 Task: Add Booch Craft Wild Berry to the cart.
Action: Mouse moved to (740, 254)
Screenshot: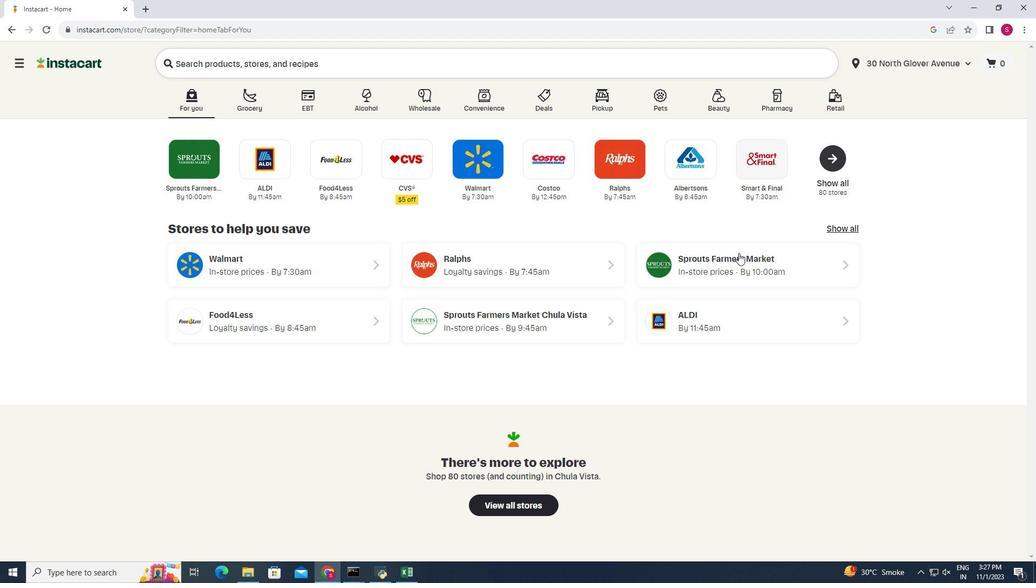 
Action: Mouse pressed left at (740, 254)
Screenshot: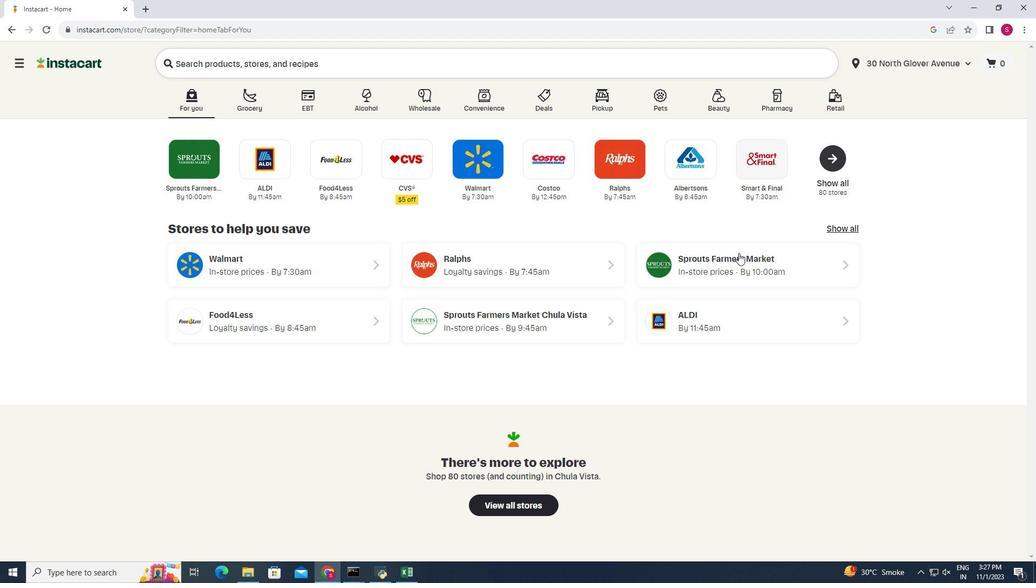 
Action: Mouse moved to (71, 537)
Screenshot: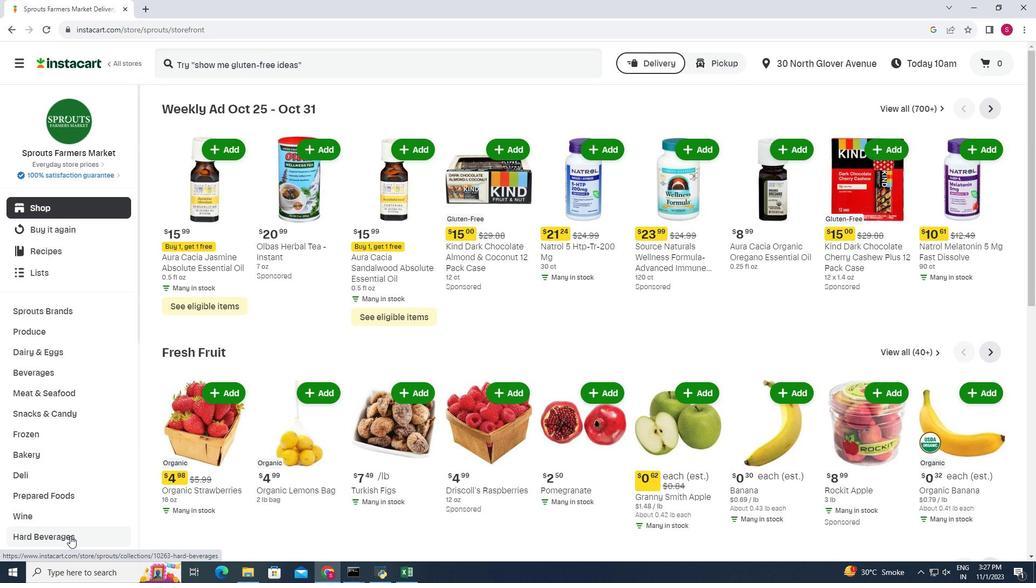 
Action: Mouse pressed left at (71, 537)
Screenshot: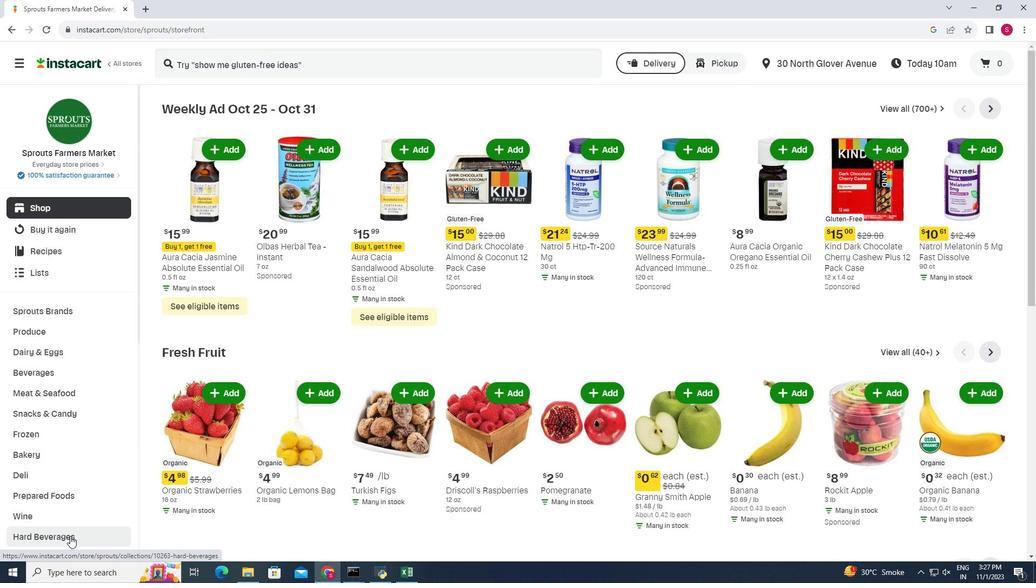 
Action: Mouse moved to (360, 133)
Screenshot: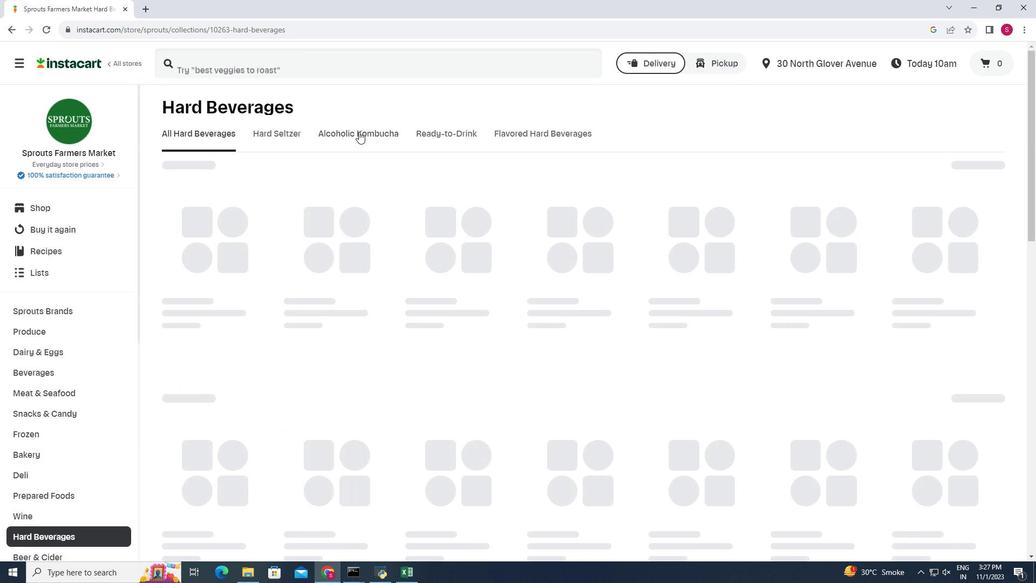 
Action: Mouse pressed left at (360, 133)
Screenshot: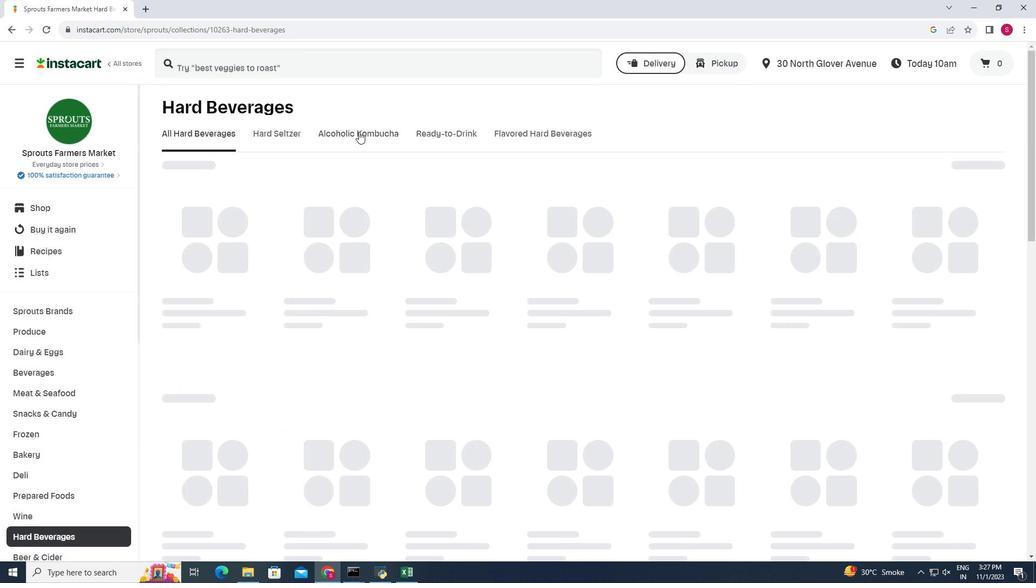 
Action: Mouse moved to (568, 174)
Screenshot: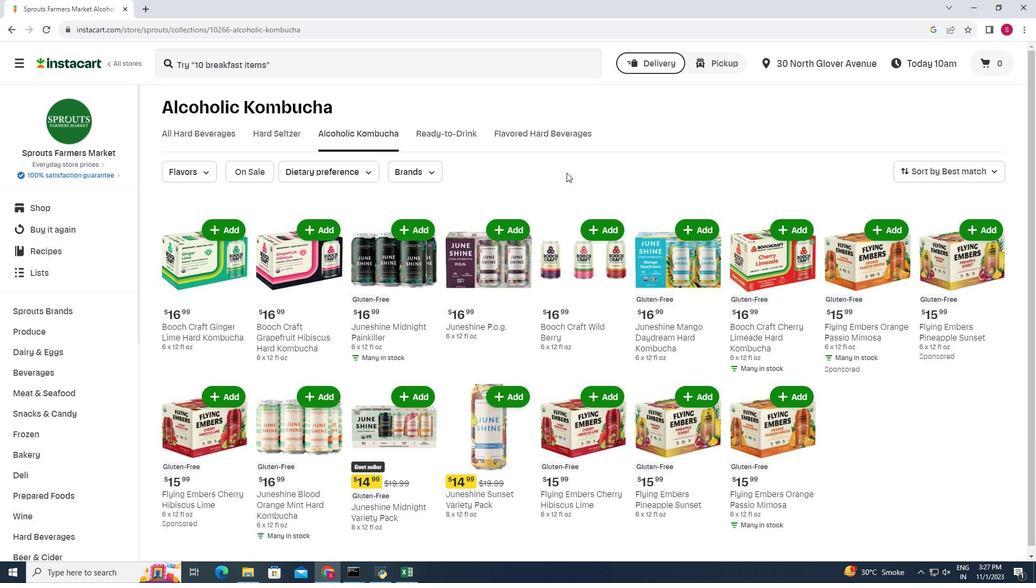 
Action: Mouse scrolled (568, 173) with delta (0, 0)
Screenshot: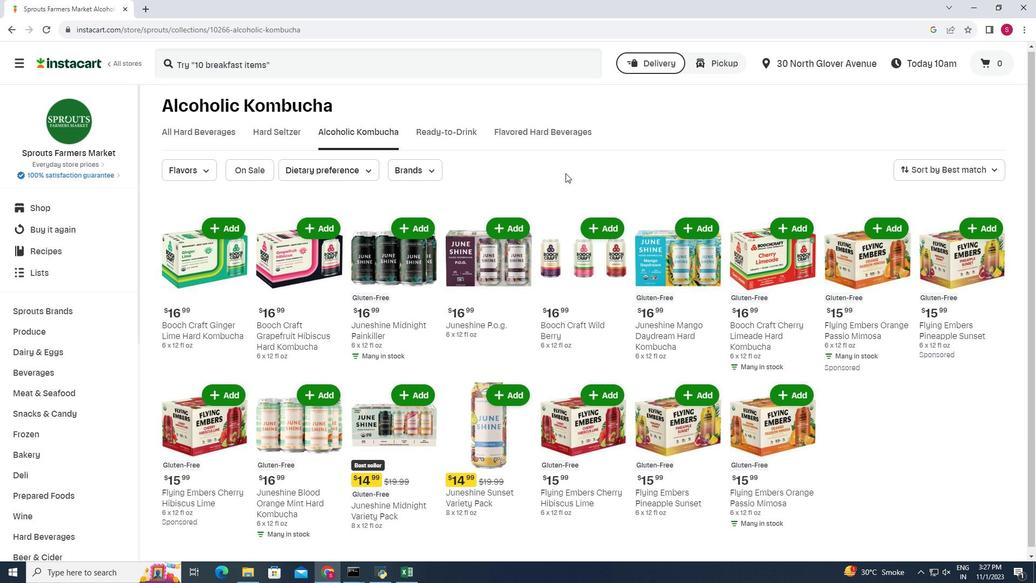 
Action: Mouse moved to (615, 223)
Screenshot: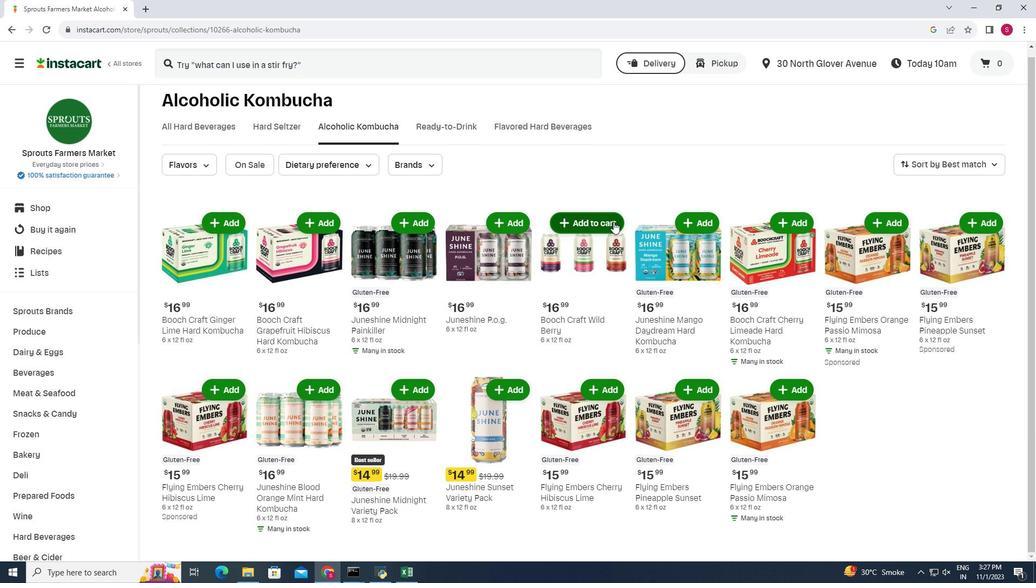 
Action: Mouse pressed left at (615, 223)
Screenshot: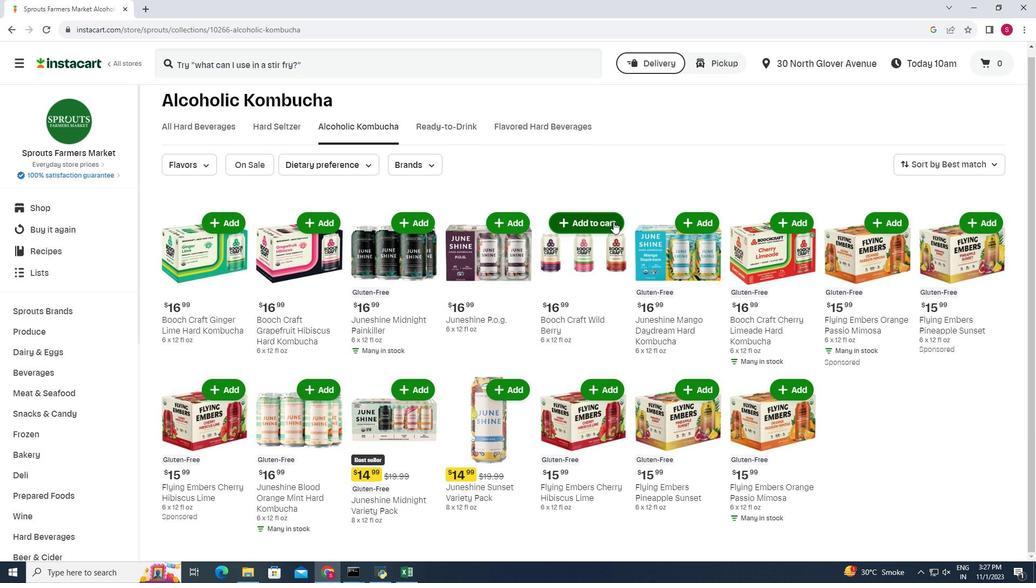 
Action: Mouse moved to (630, 185)
Screenshot: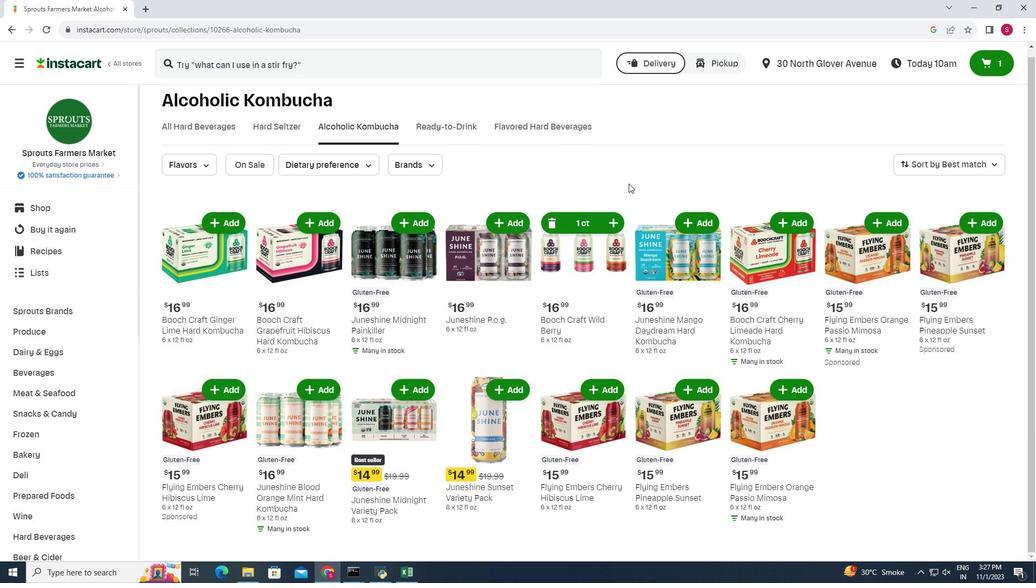 
